 Task: Add Lightlife Marinated Tempeh Strips to the cart.
Action: Mouse moved to (30, 71)
Screenshot: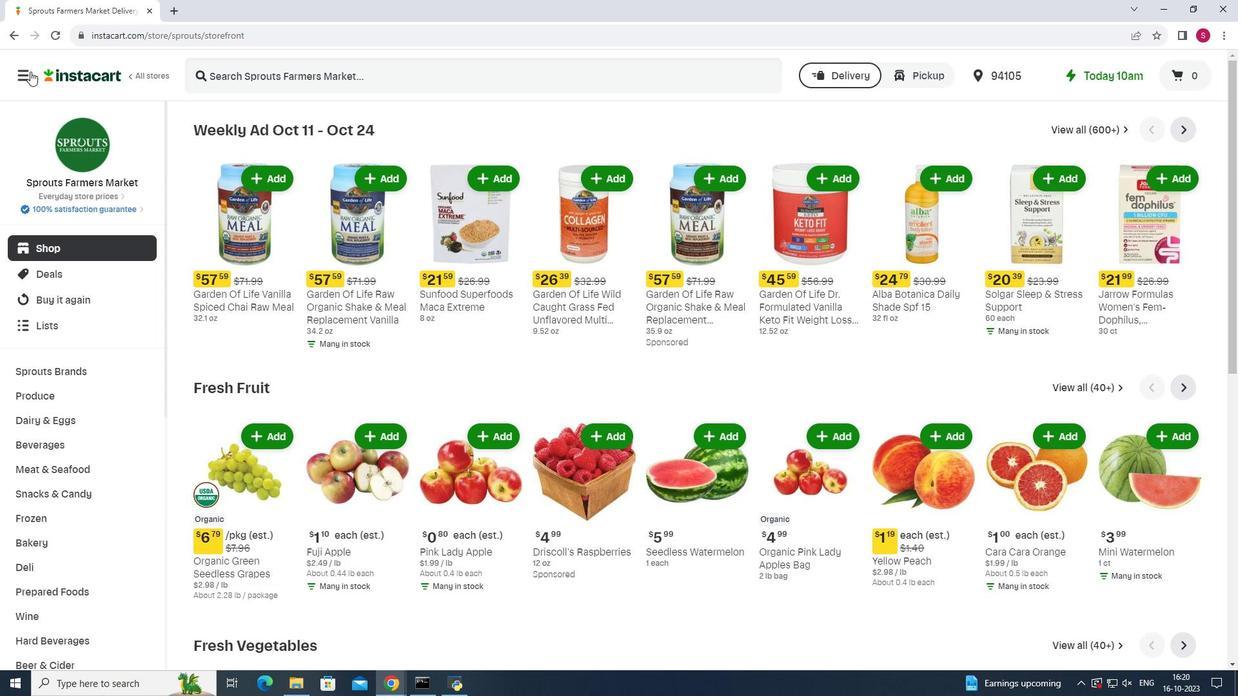 
Action: Mouse pressed left at (30, 71)
Screenshot: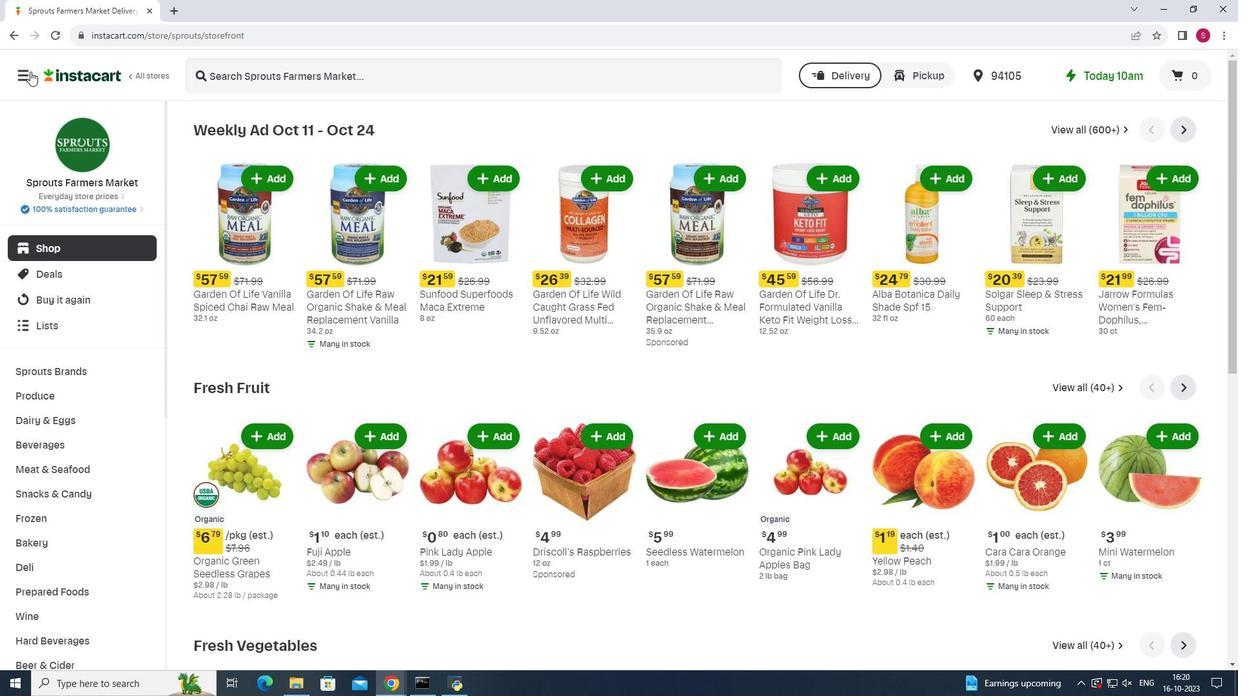 
Action: Mouse moved to (63, 341)
Screenshot: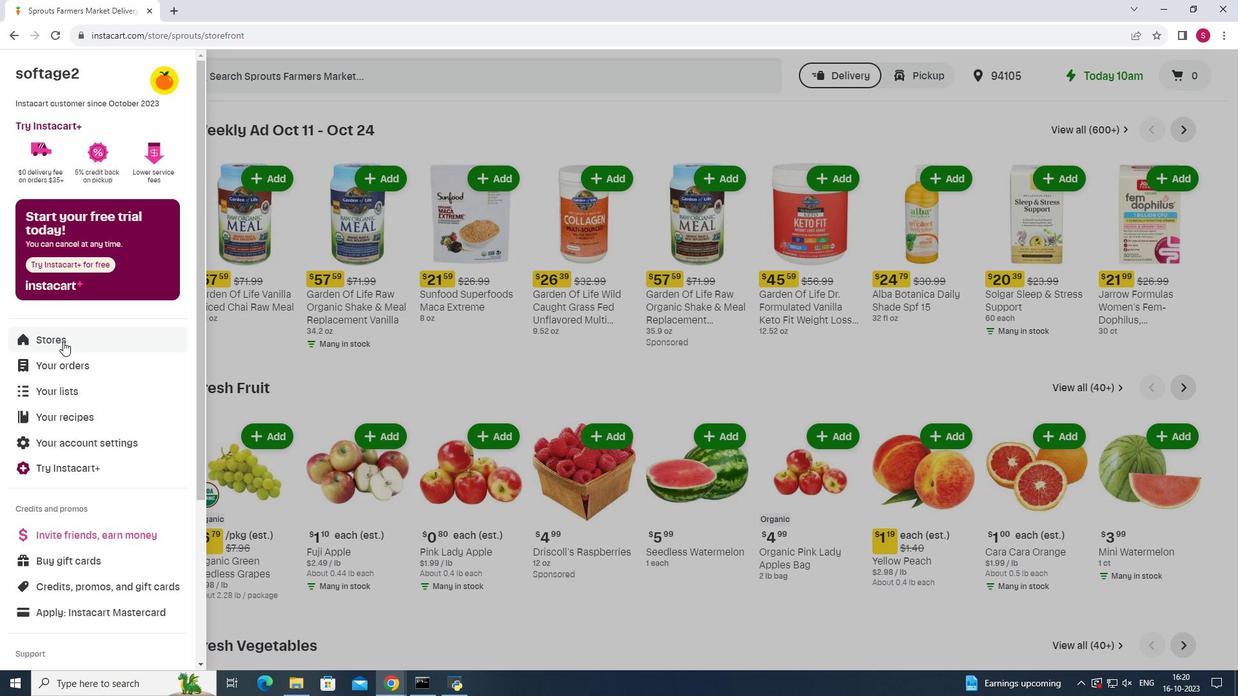 
Action: Mouse pressed left at (63, 341)
Screenshot: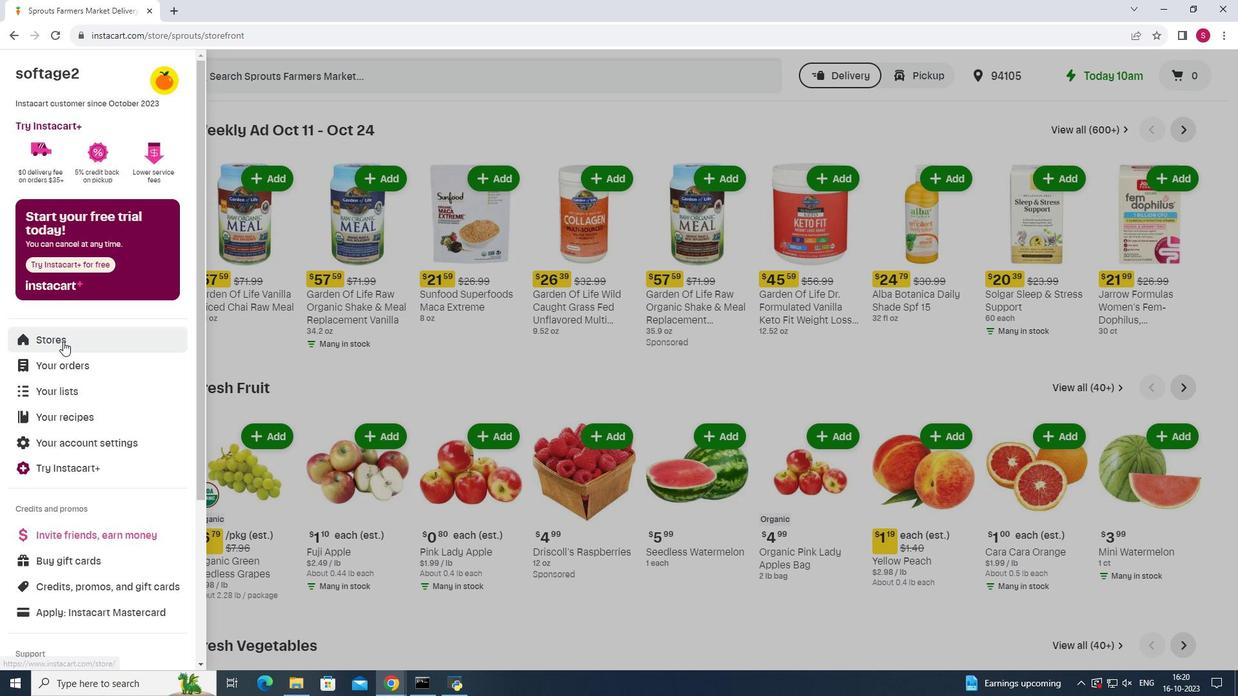 
Action: Mouse moved to (299, 117)
Screenshot: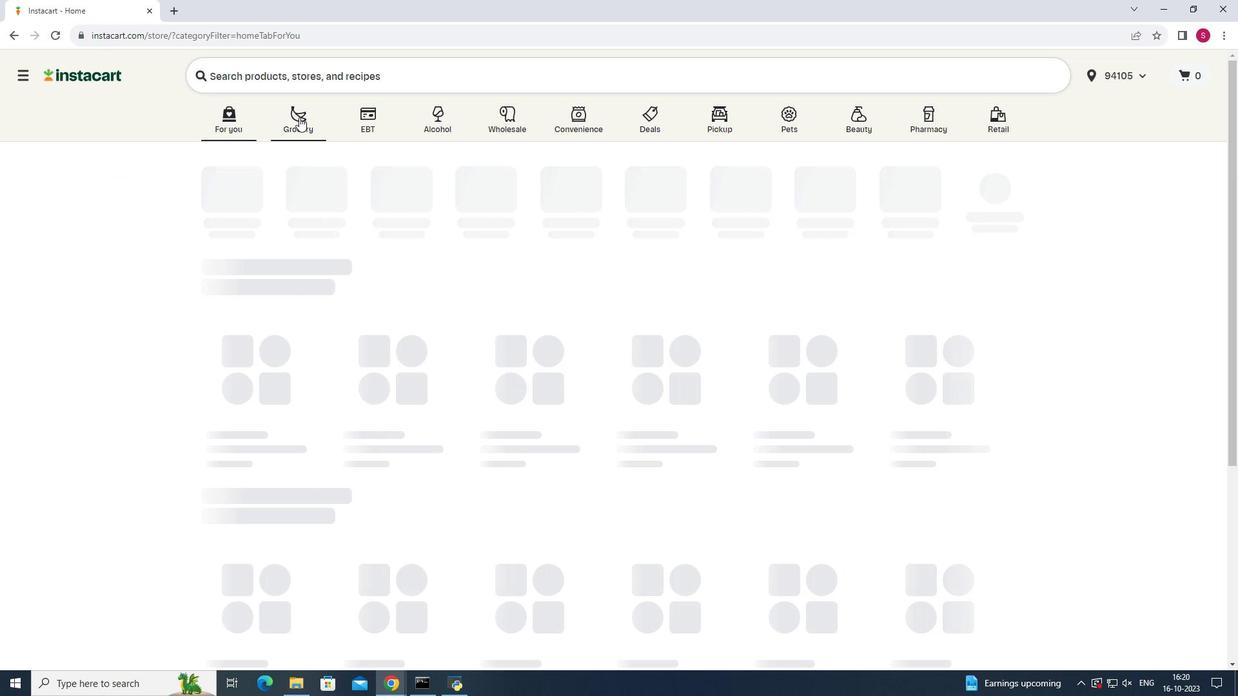 
Action: Mouse pressed left at (299, 117)
Screenshot: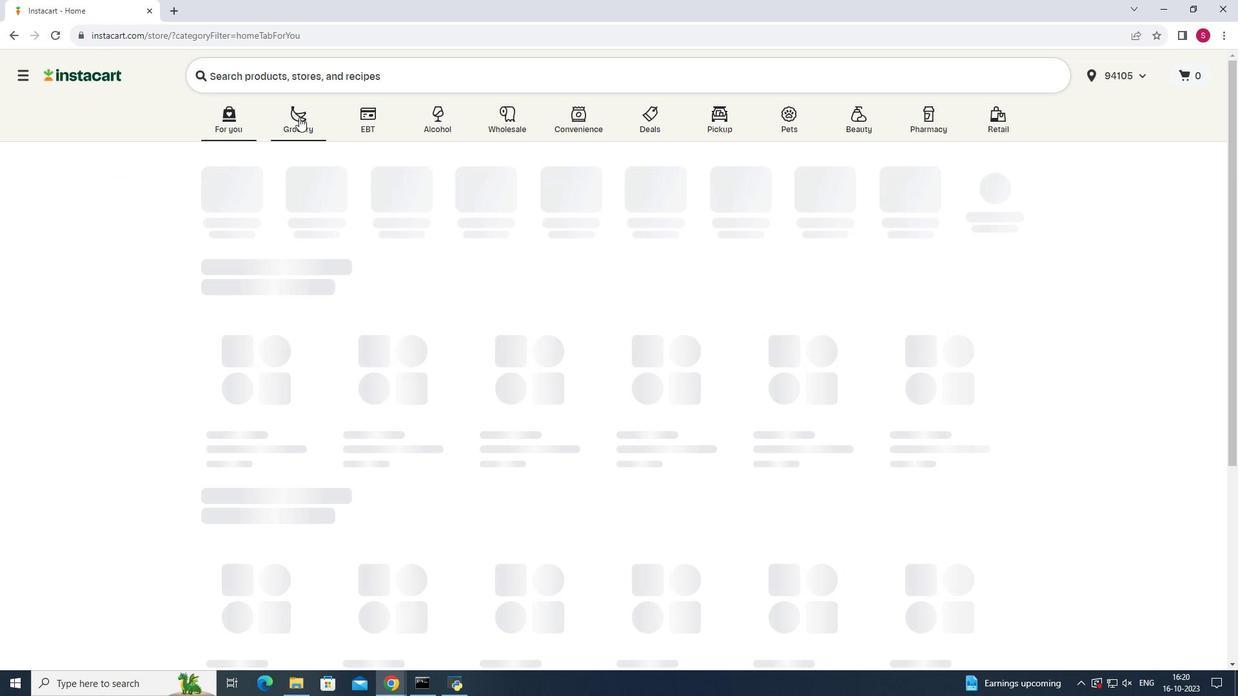 
Action: Mouse moved to (831, 184)
Screenshot: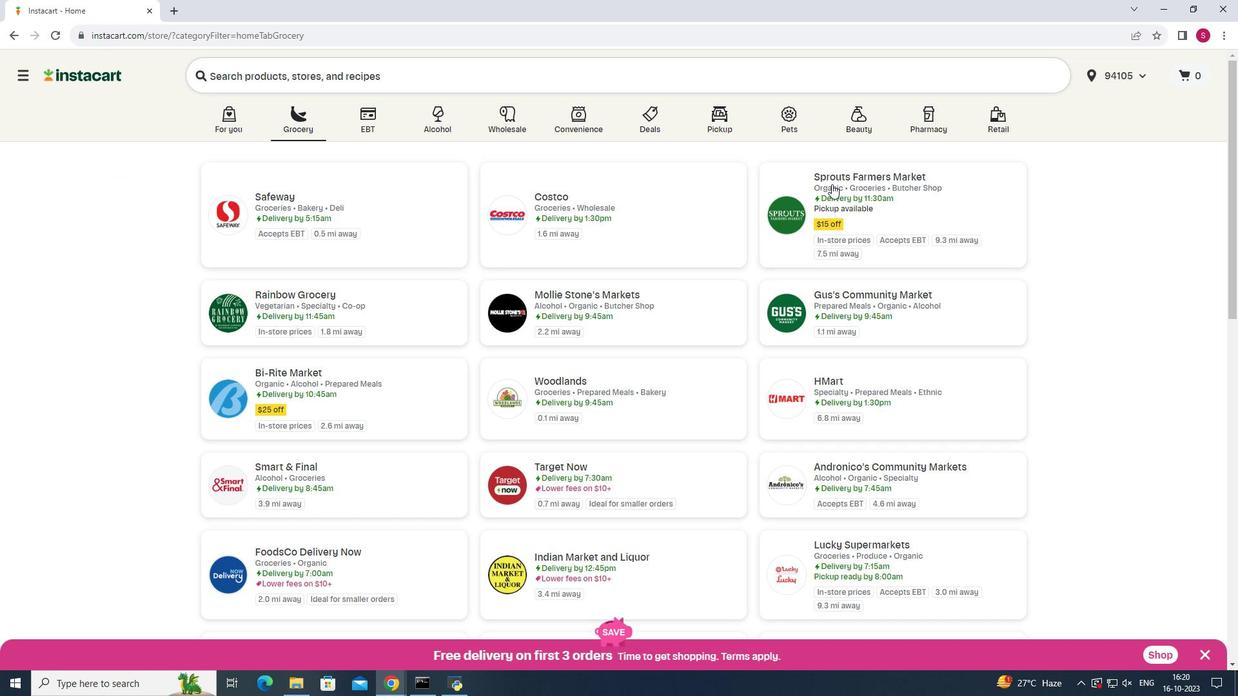 
Action: Mouse pressed left at (831, 184)
Screenshot: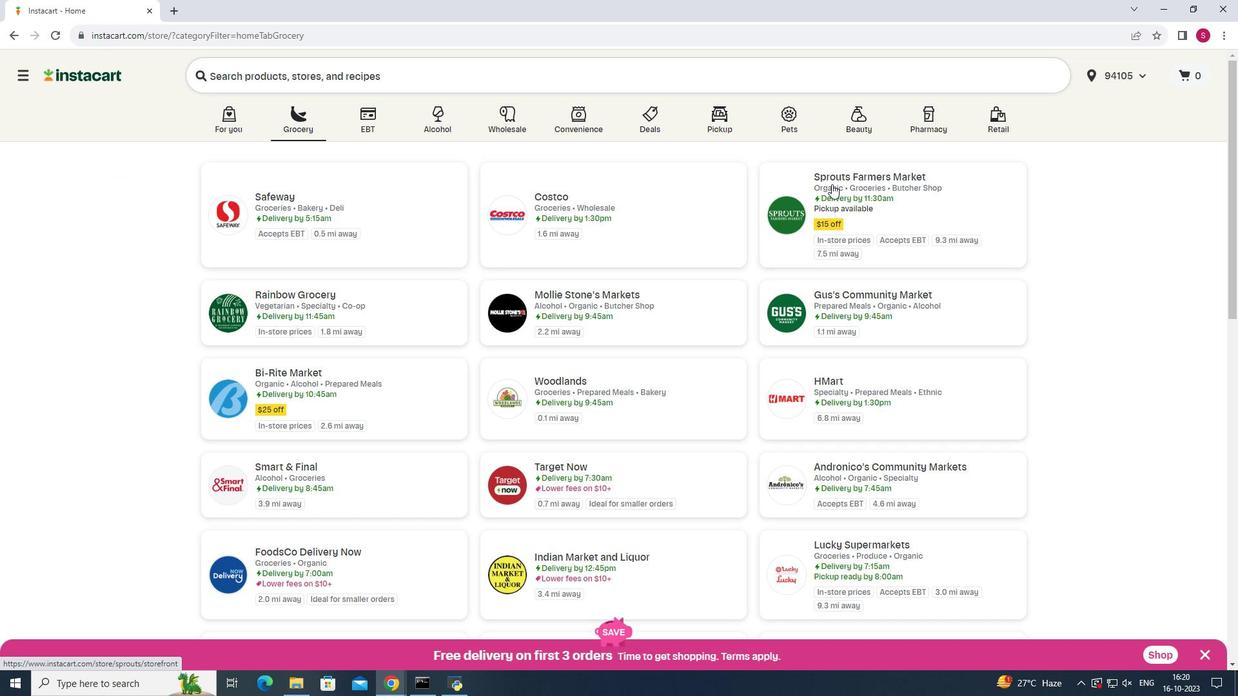 
Action: Mouse moved to (69, 473)
Screenshot: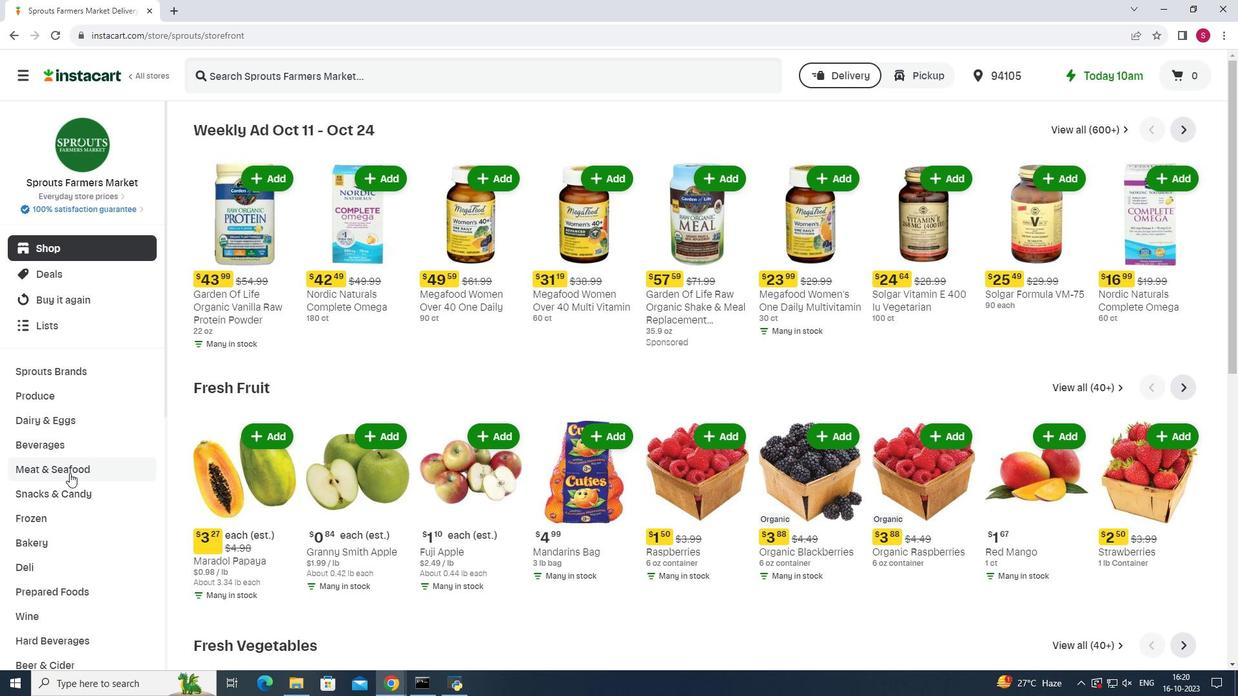 
Action: Mouse pressed left at (69, 473)
Screenshot: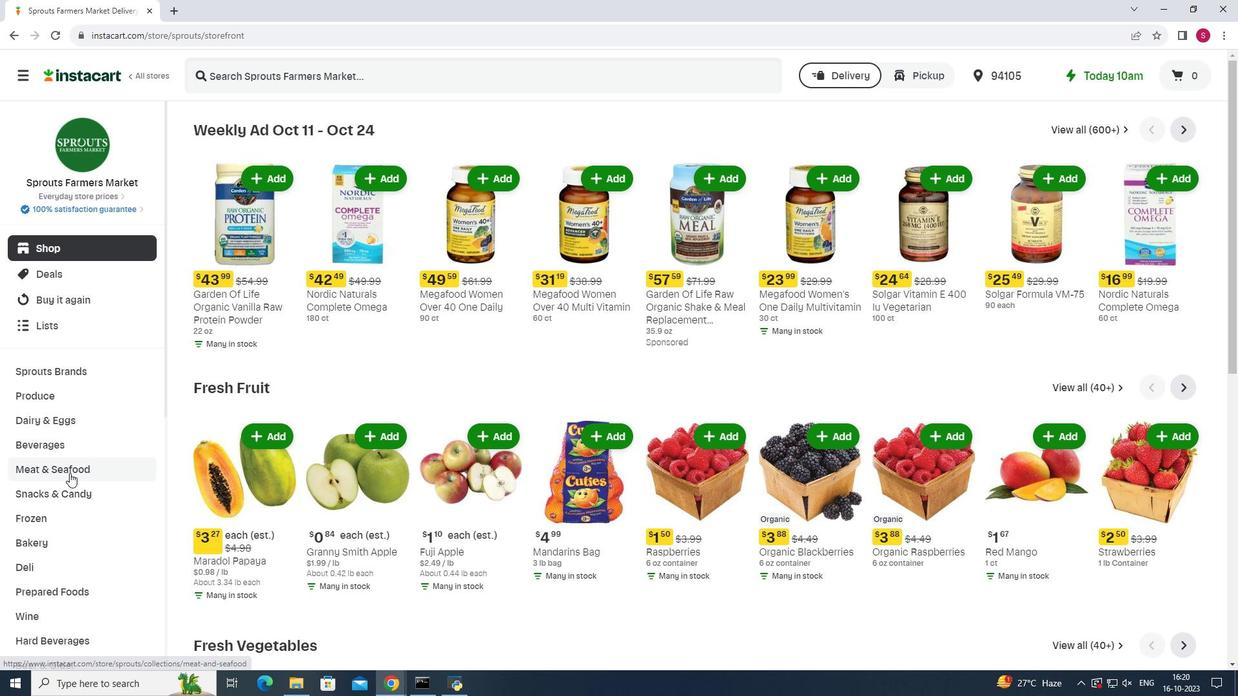 
Action: Mouse moved to (935, 156)
Screenshot: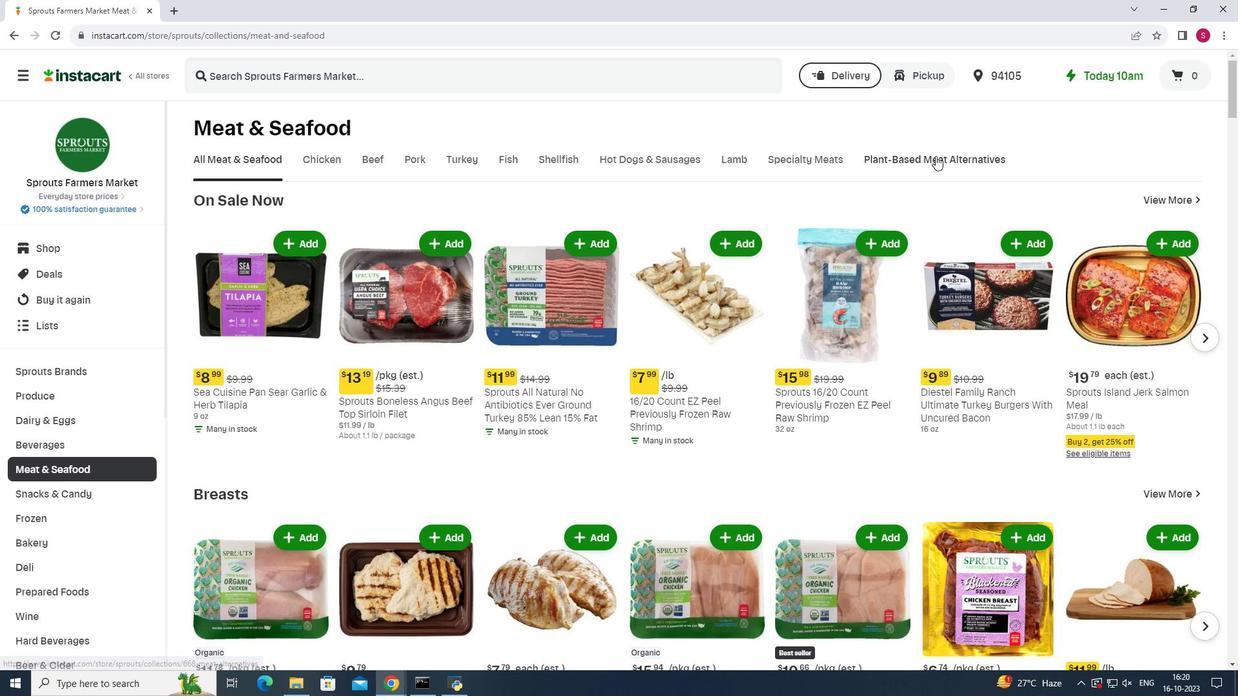 
Action: Mouse pressed left at (935, 156)
Screenshot: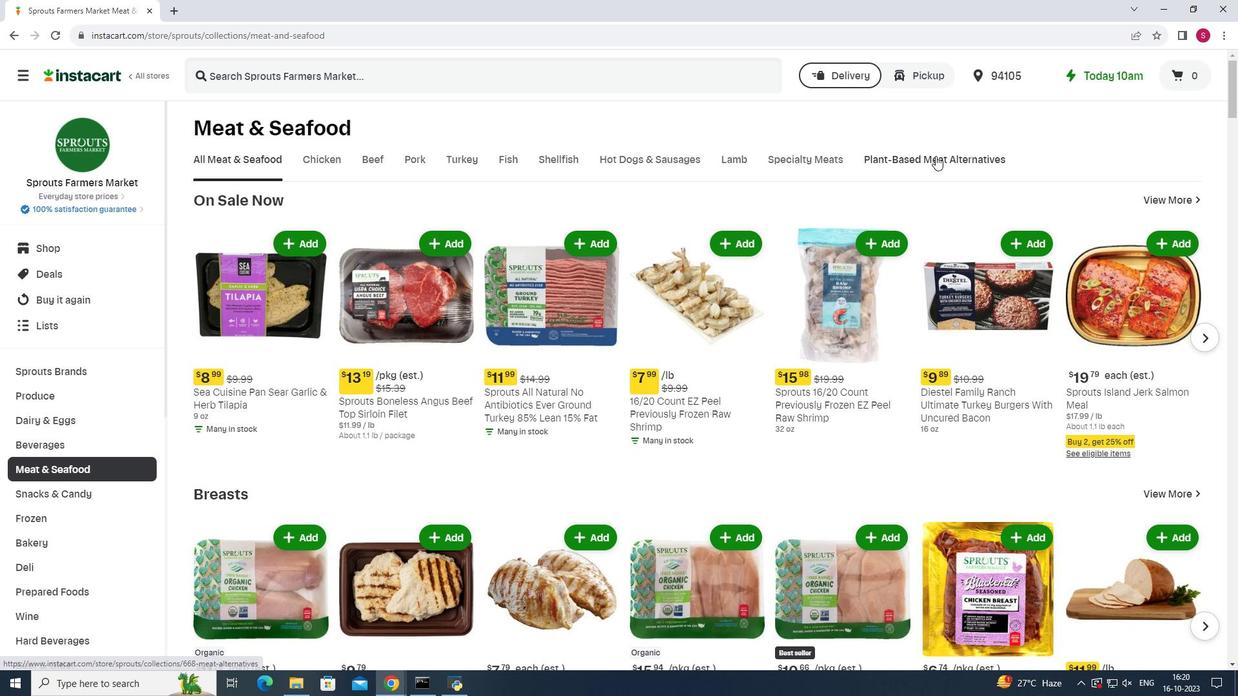 
Action: Mouse moved to (808, 208)
Screenshot: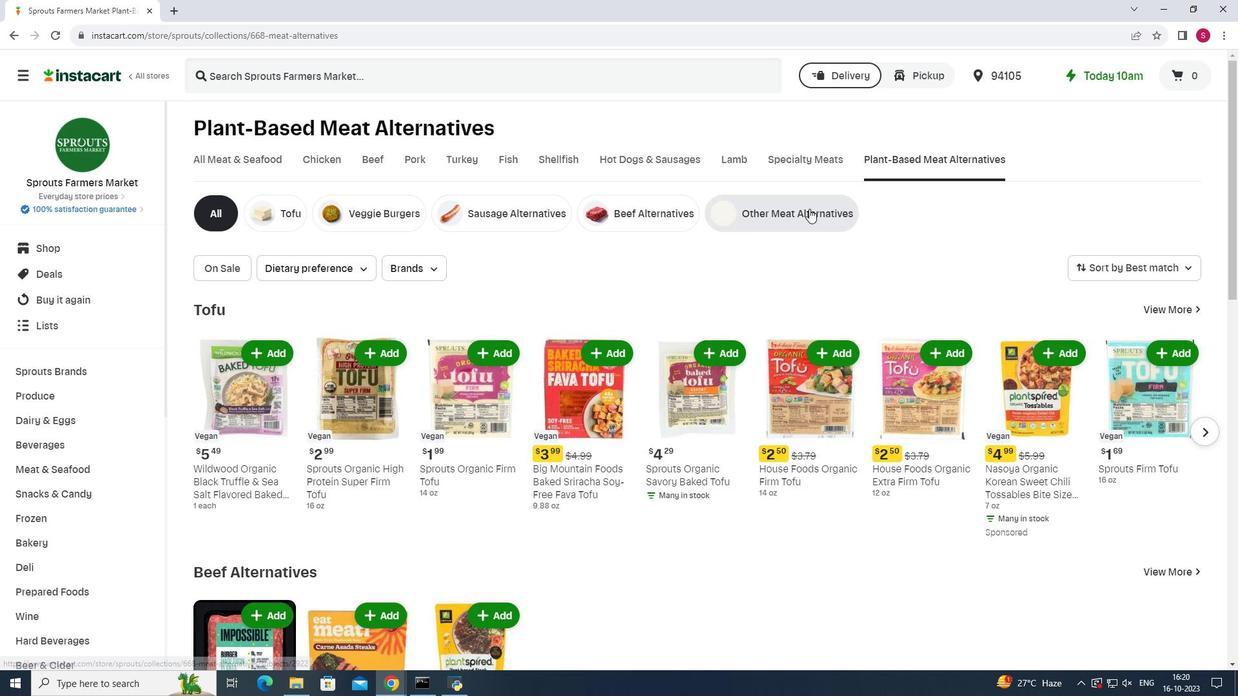 
Action: Mouse pressed left at (808, 208)
Screenshot: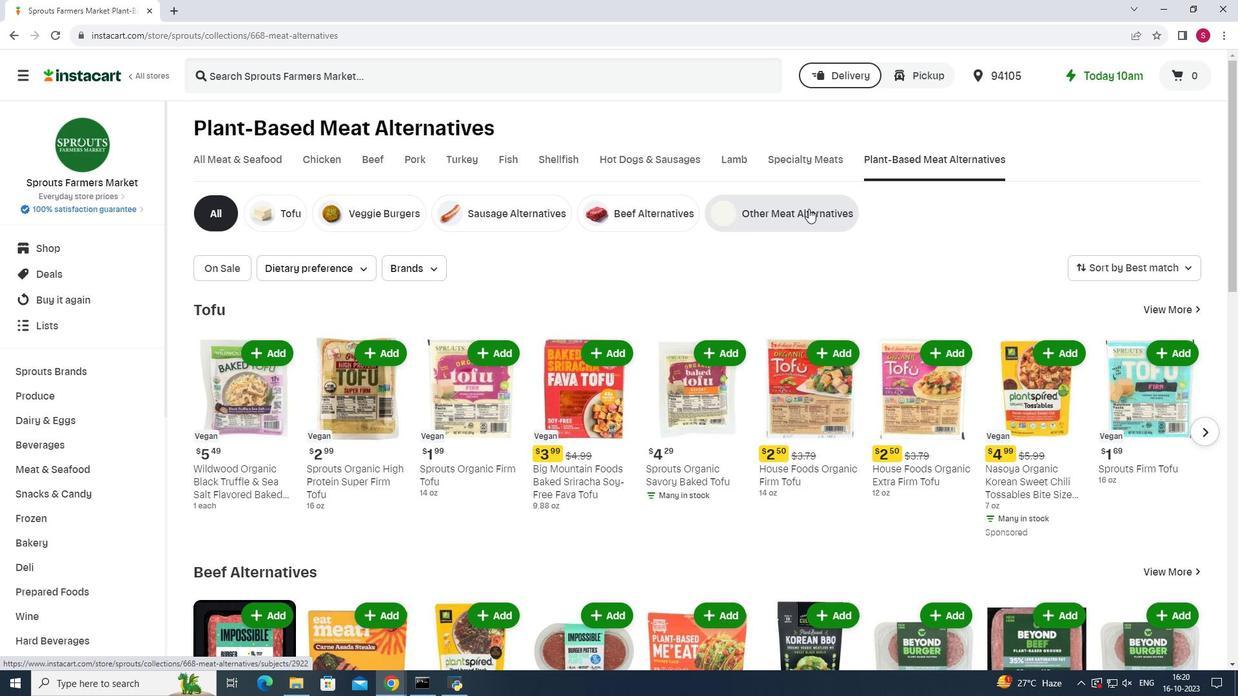 
Action: Mouse moved to (430, 78)
Screenshot: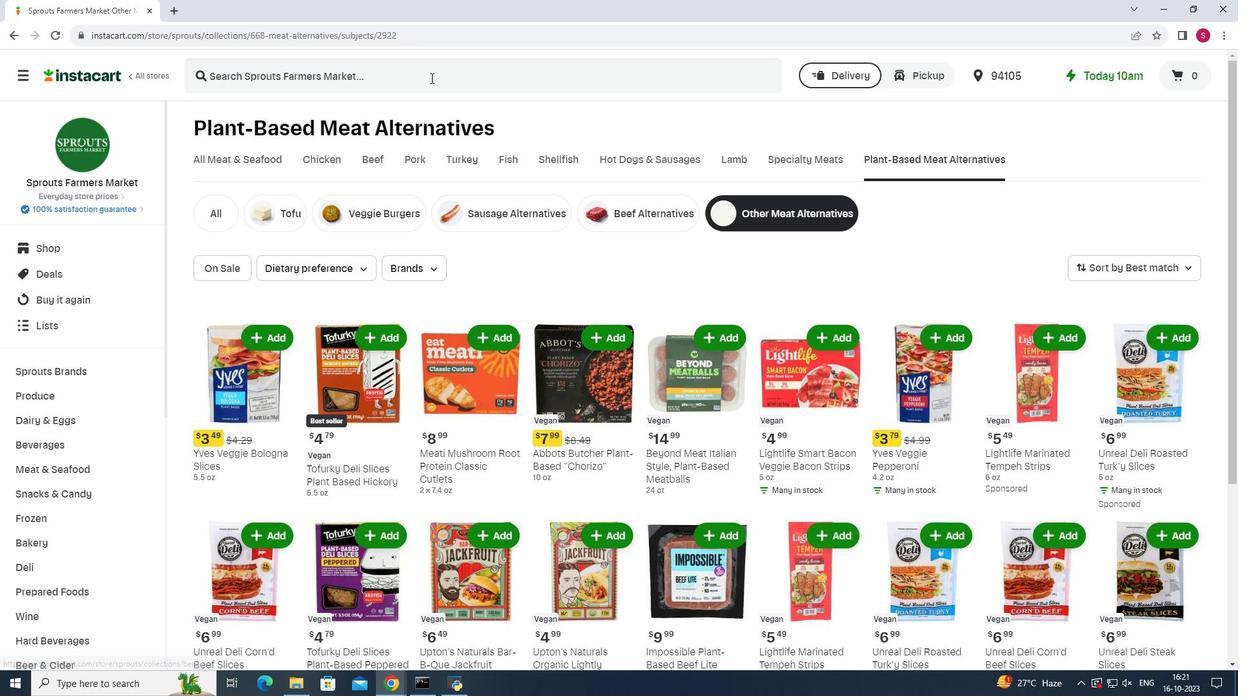 
Action: Mouse pressed left at (430, 78)
Screenshot: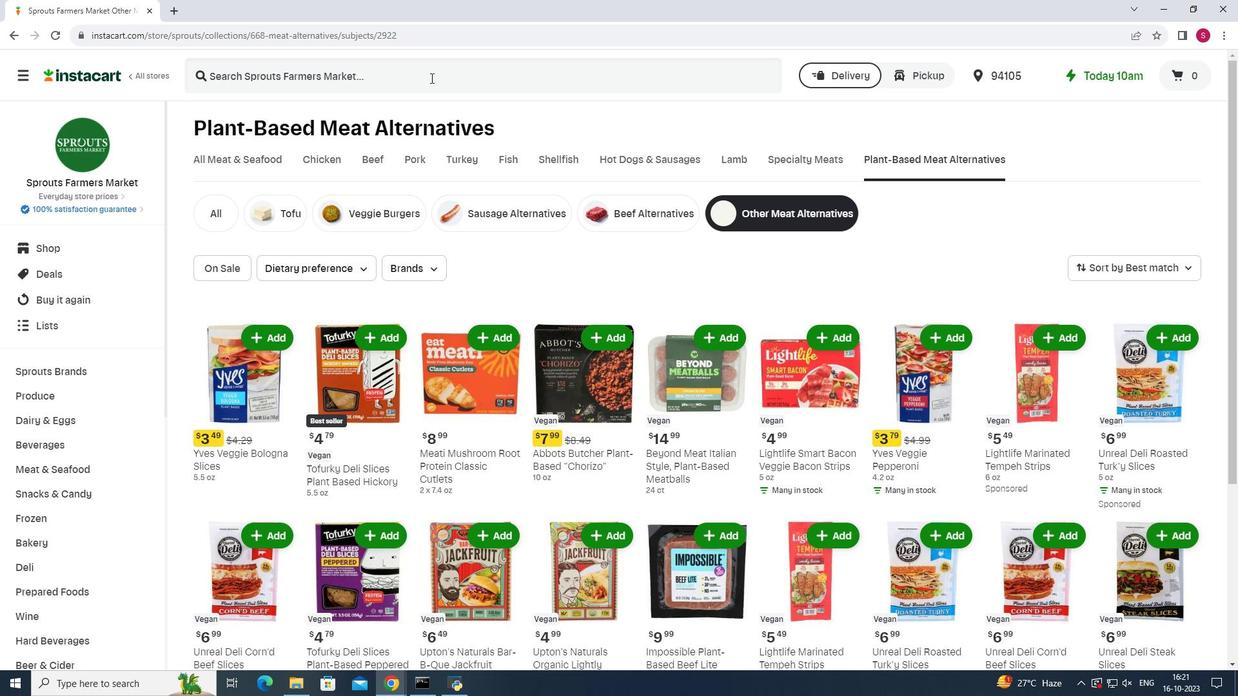
Action: Mouse moved to (437, 81)
Screenshot: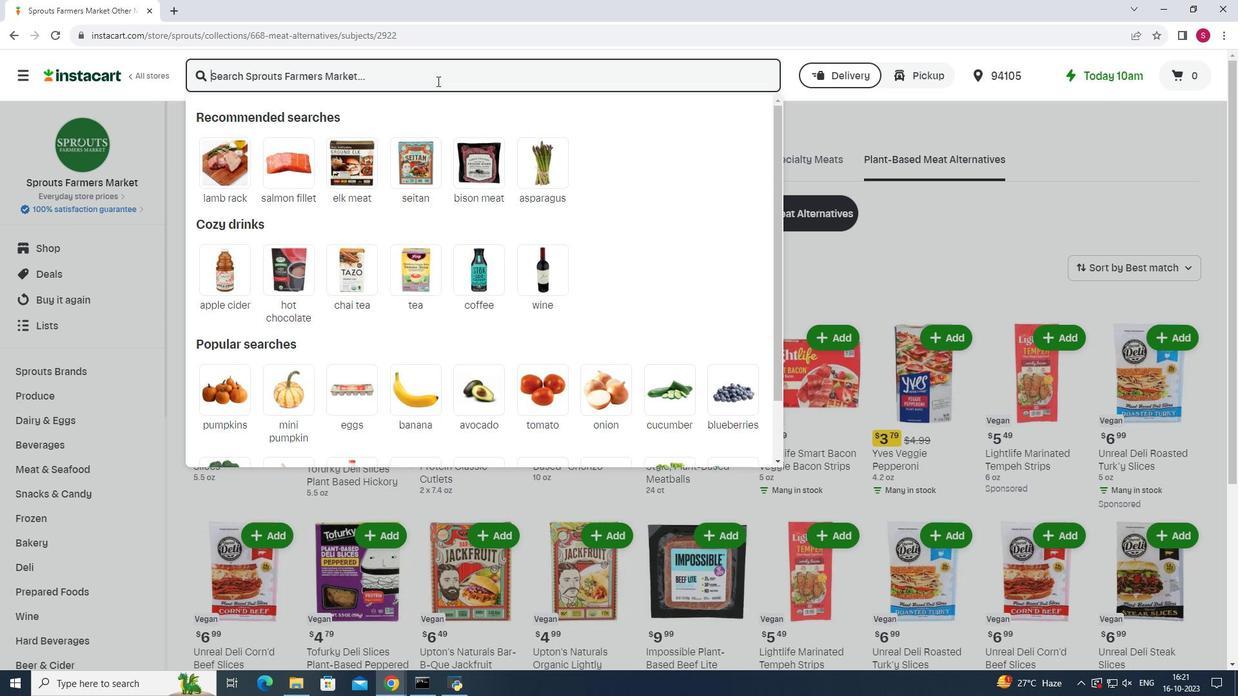 
Action: Key pressed <Key.shift>Lightlife<Key.space><Key.shift>Marinated<Key.space><Key.shift>Tempeh<Key.space><Key.shift>Strips<Key.enter>
Screenshot: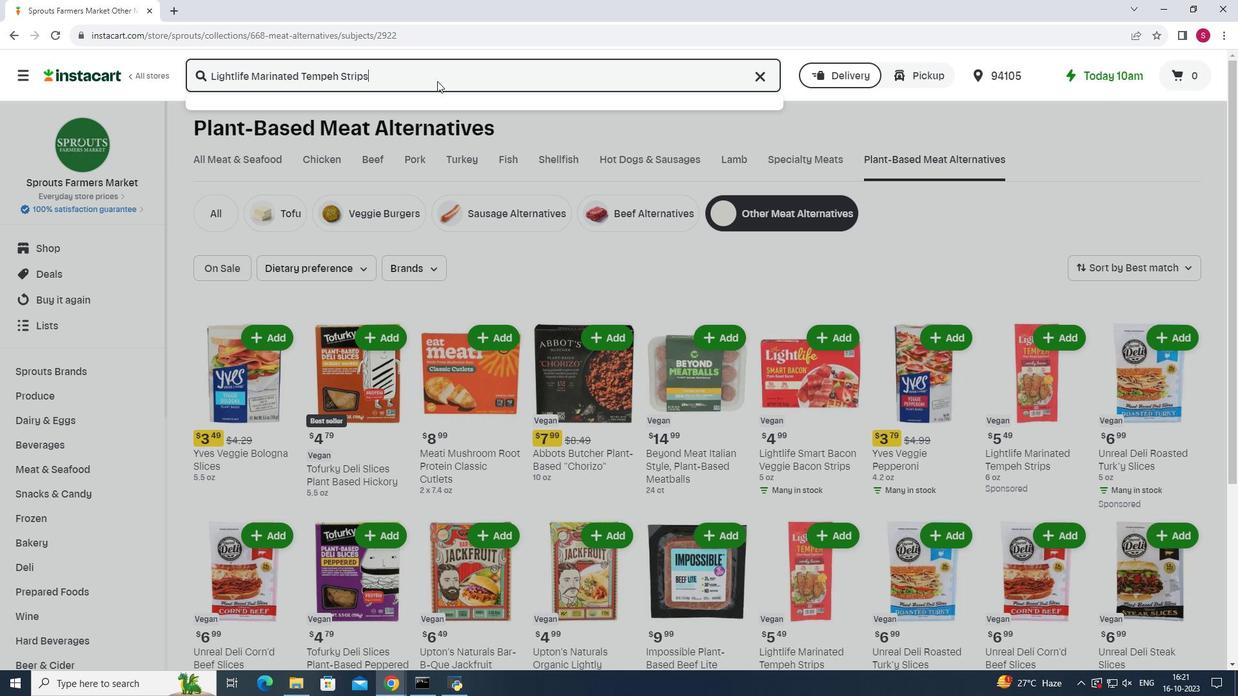 
Action: Mouse moved to (539, 179)
Screenshot: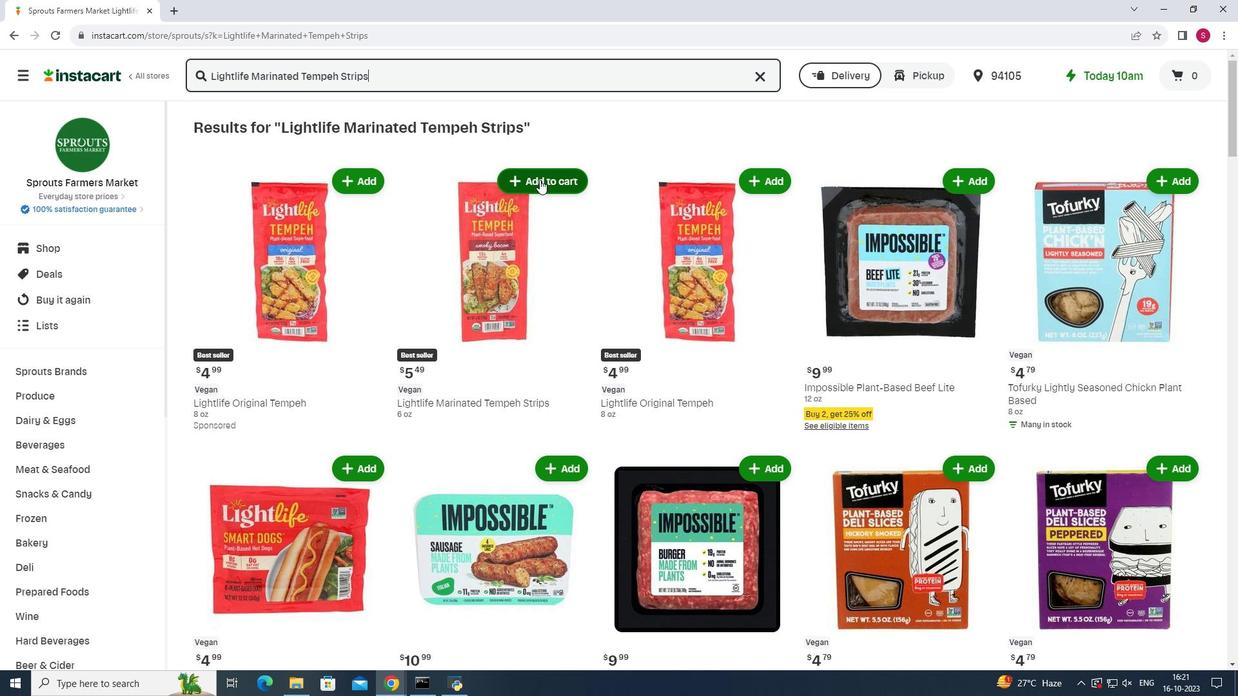 
Action: Mouse pressed left at (539, 179)
Screenshot: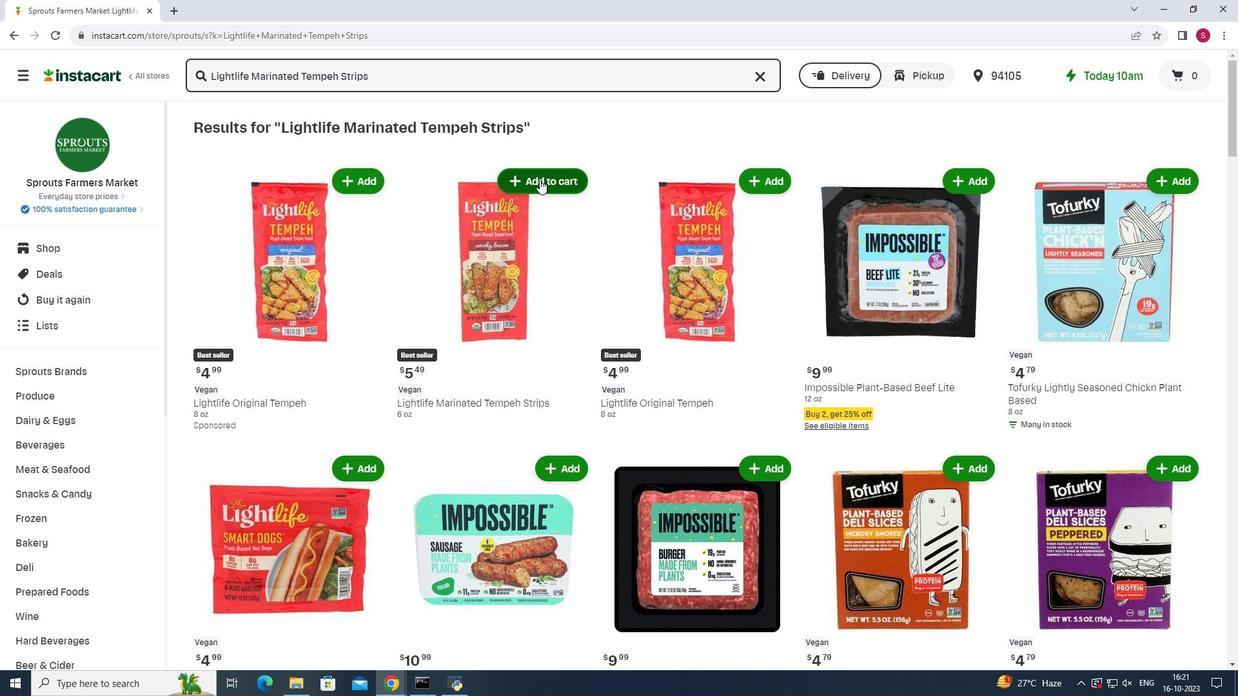 
Action: Mouse moved to (683, 174)
Screenshot: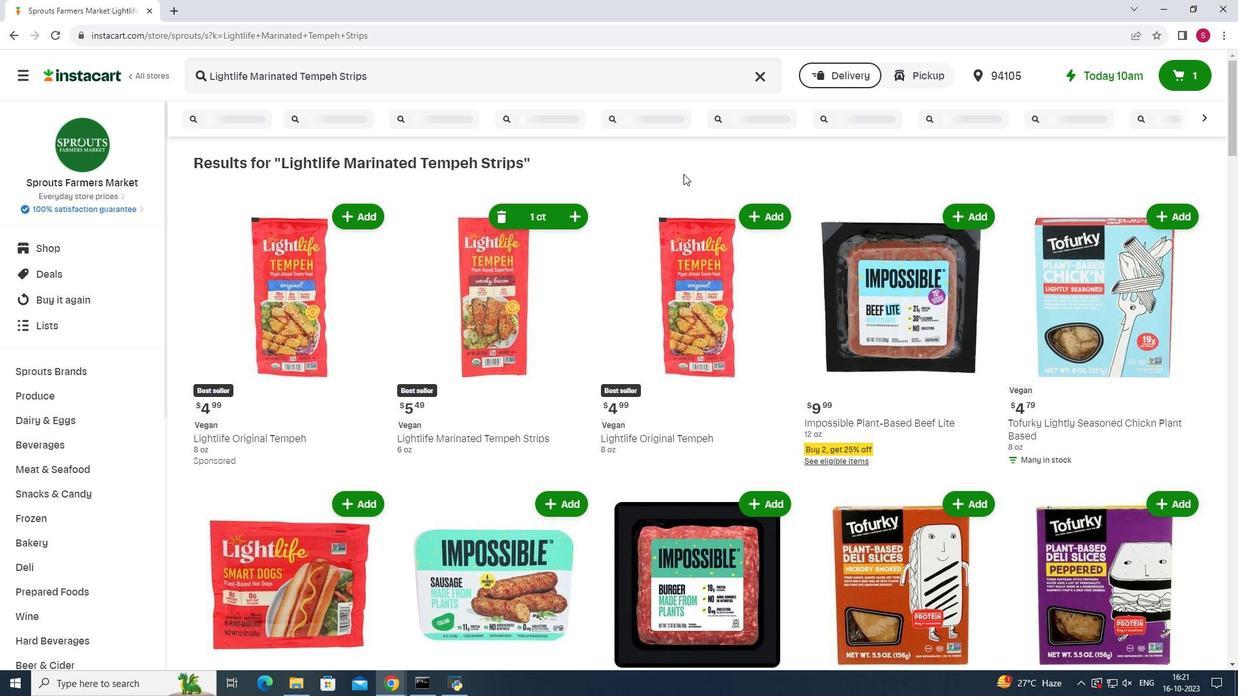 
